 Task: Check the number of condos/co-ops sold in the last 1 year.
Action: Mouse moved to (465, 190)
Screenshot: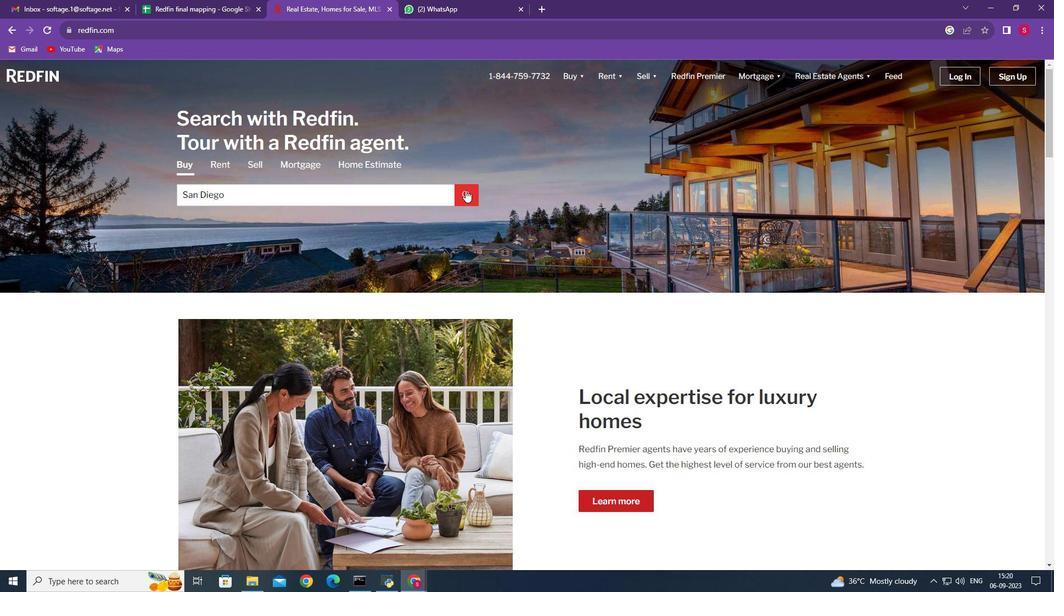 
Action: Mouse pressed left at (465, 190)
Screenshot: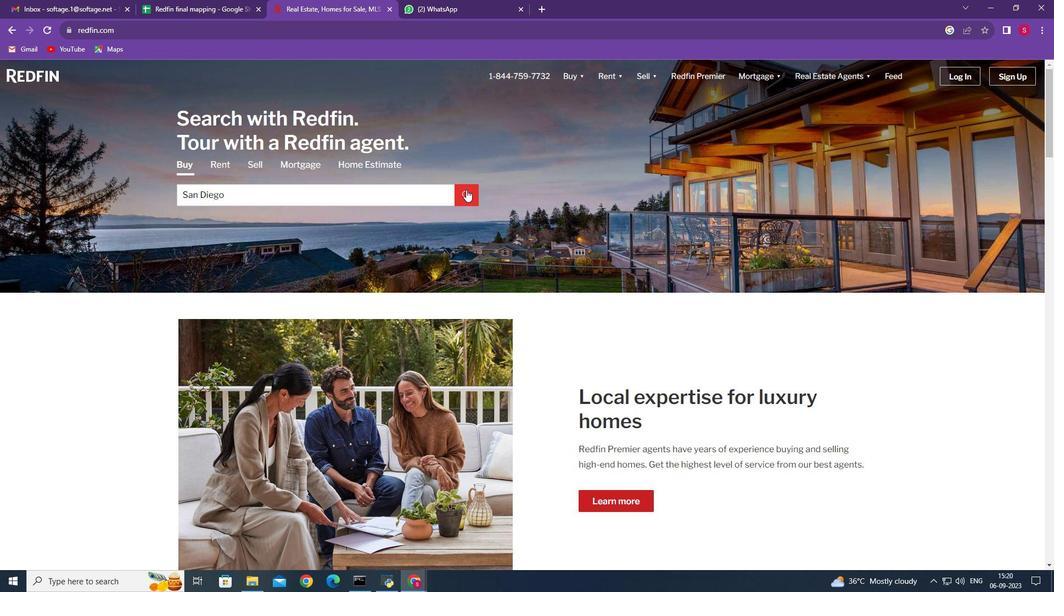 
Action: Mouse moved to (953, 115)
Screenshot: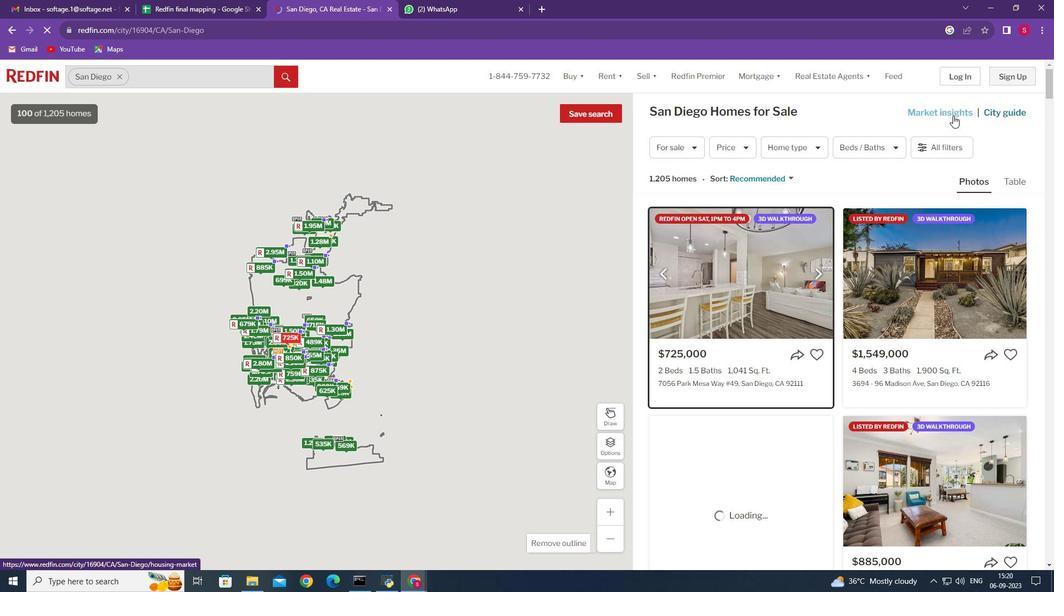 
Action: Mouse pressed left at (953, 115)
Screenshot: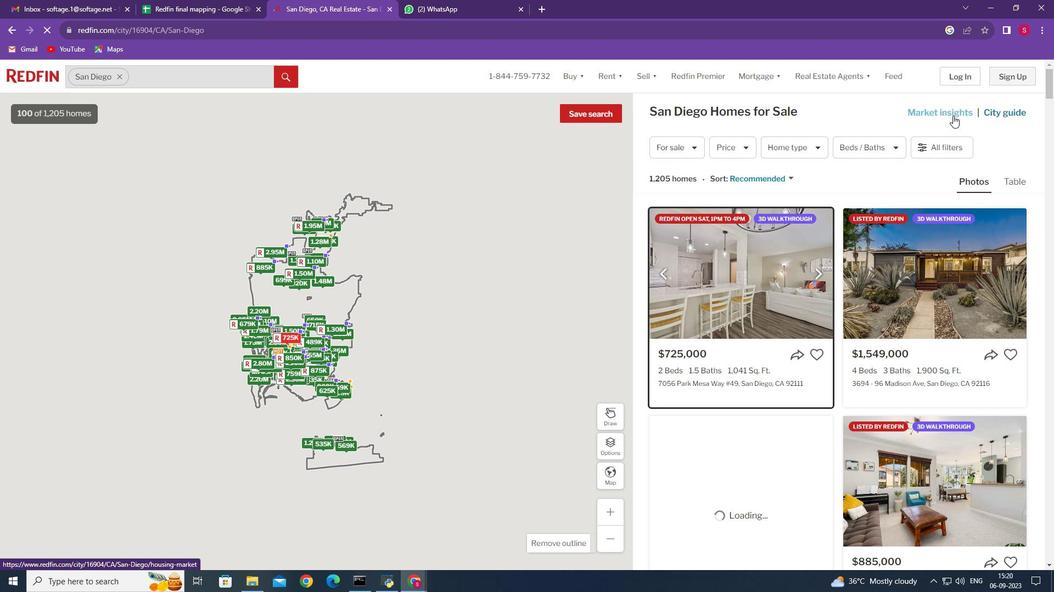 
Action: Mouse moved to (213, 201)
Screenshot: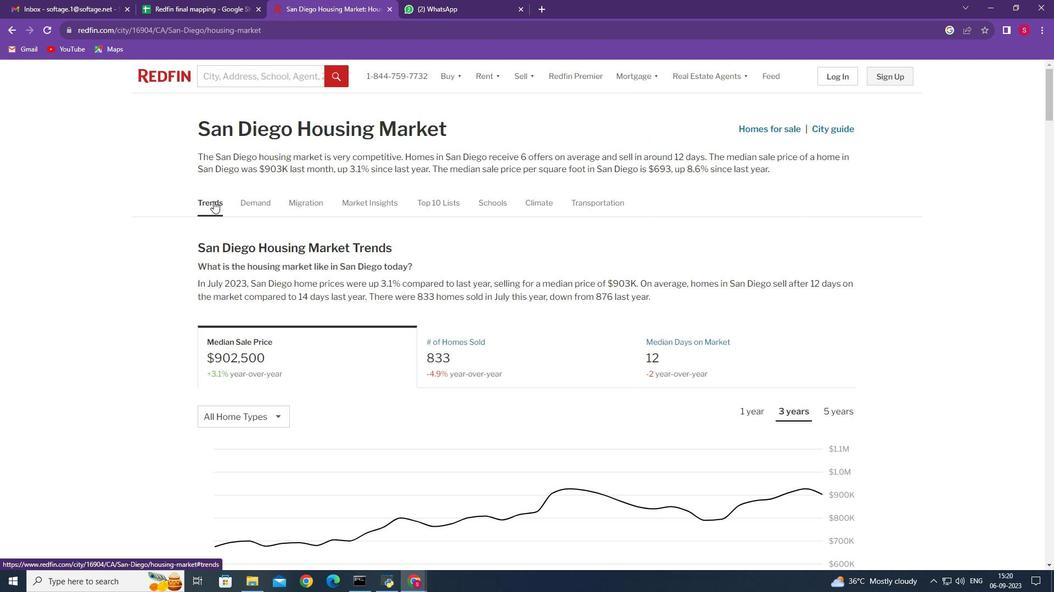 
Action: Mouse pressed left at (213, 201)
Screenshot: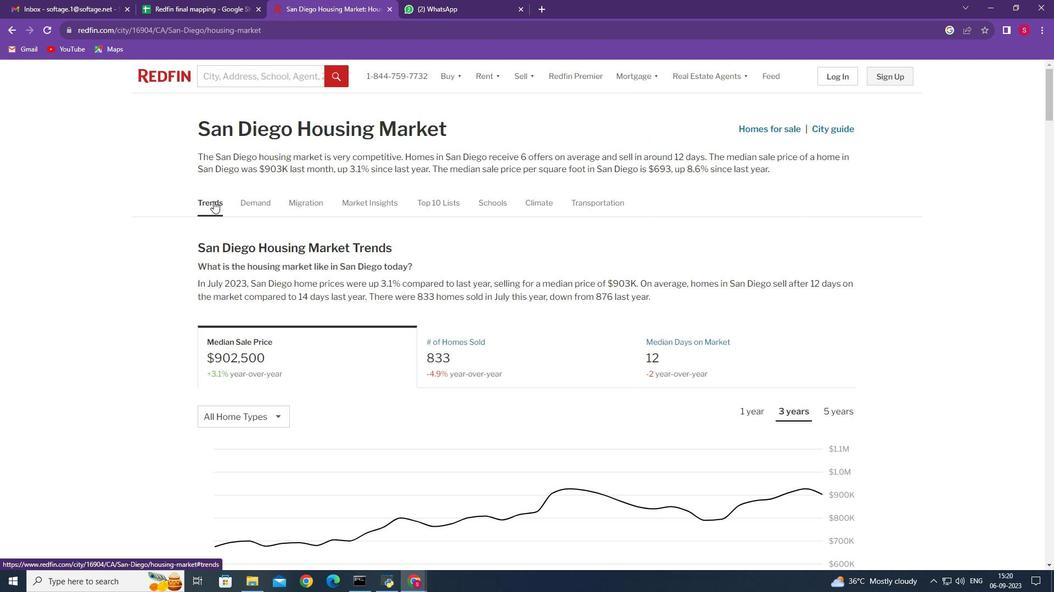 
Action: Mouse moved to (479, 198)
Screenshot: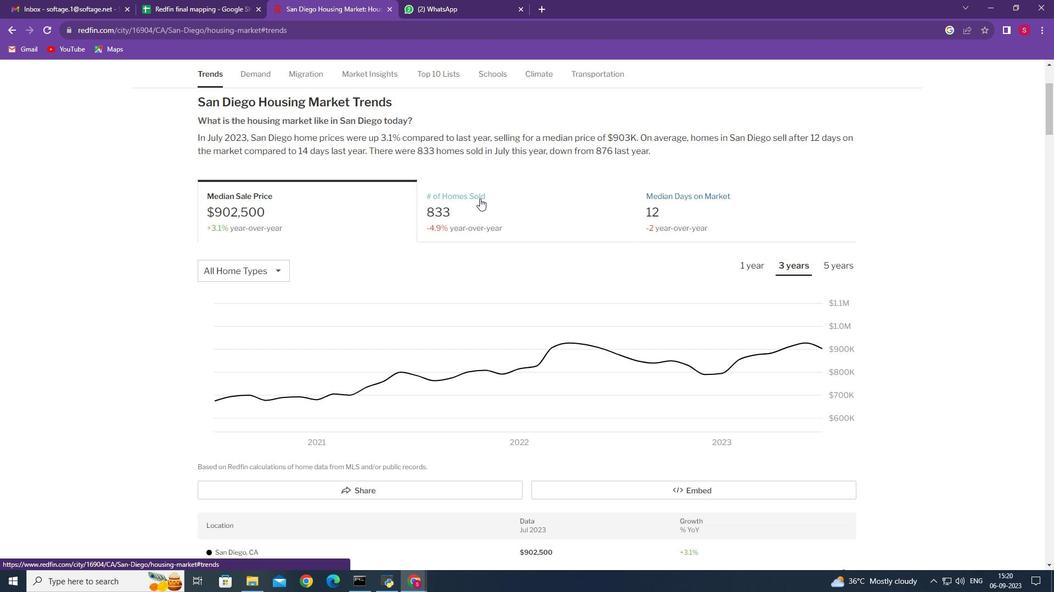 
Action: Mouse pressed left at (479, 198)
Screenshot: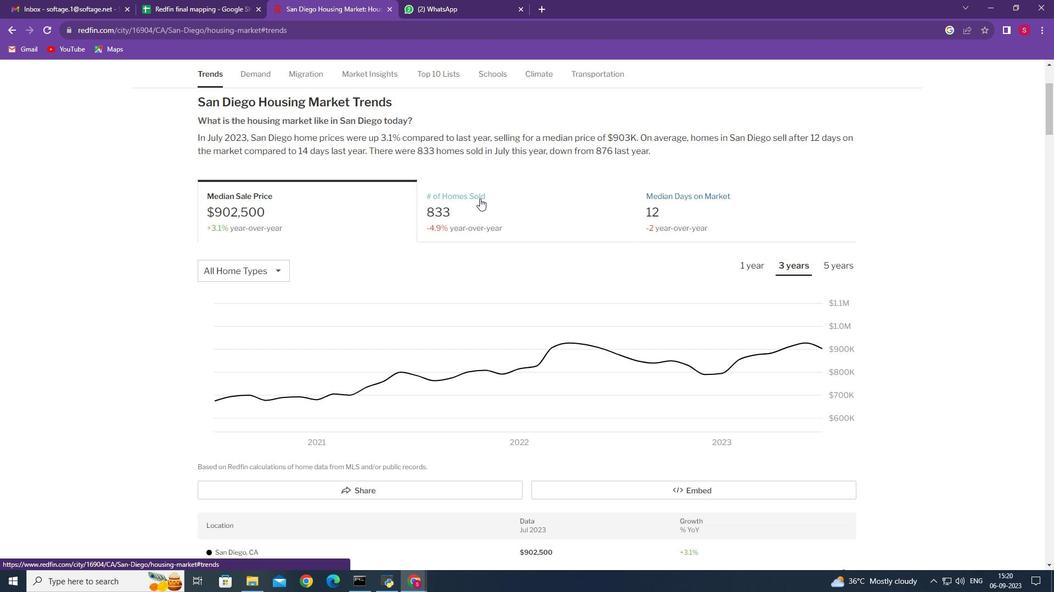 
Action: Mouse moved to (280, 270)
Screenshot: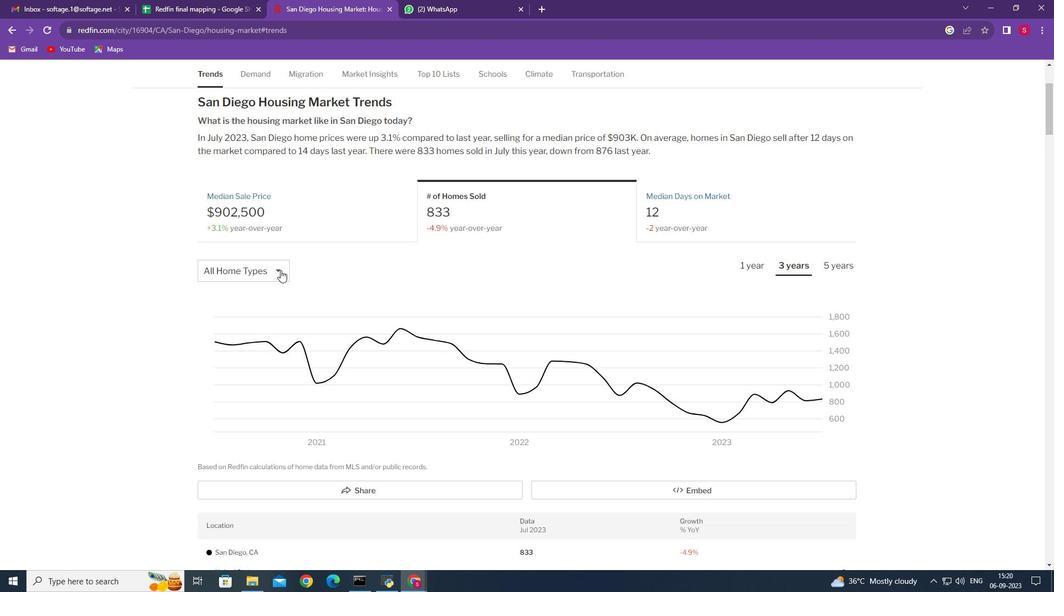 
Action: Mouse pressed left at (280, 270)
Screenshot: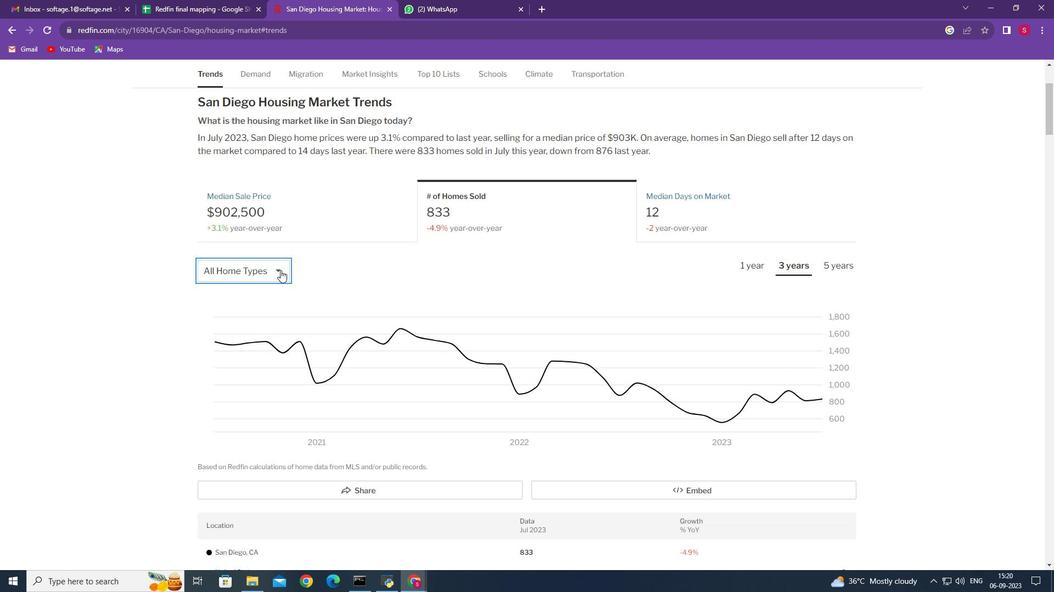 
Action: Mouse moved to (253, 364)
Screenshot: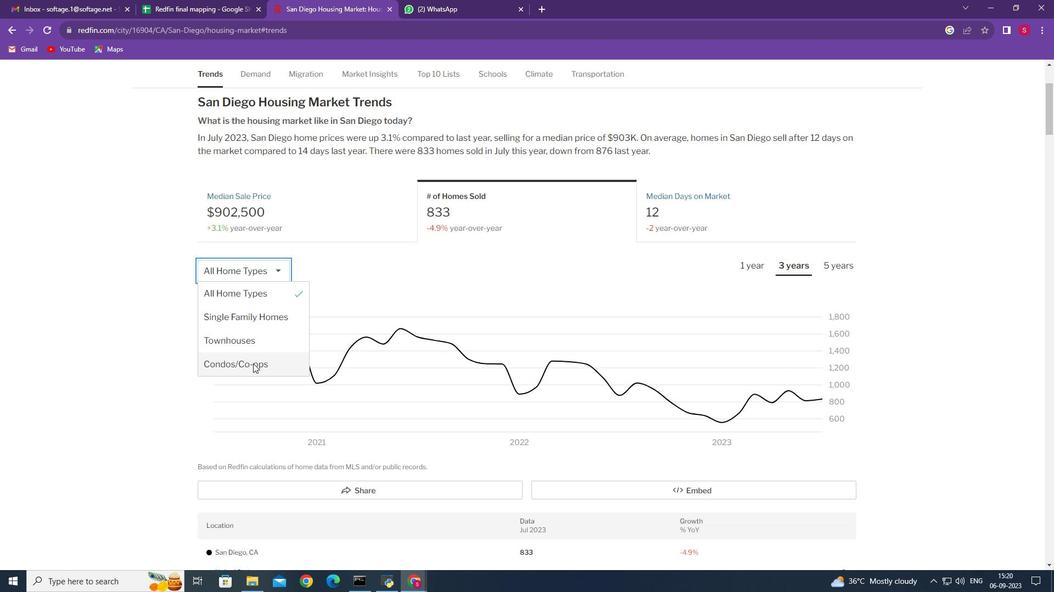 
Action: Mouse pressed left at (253, 364)
Screenshot: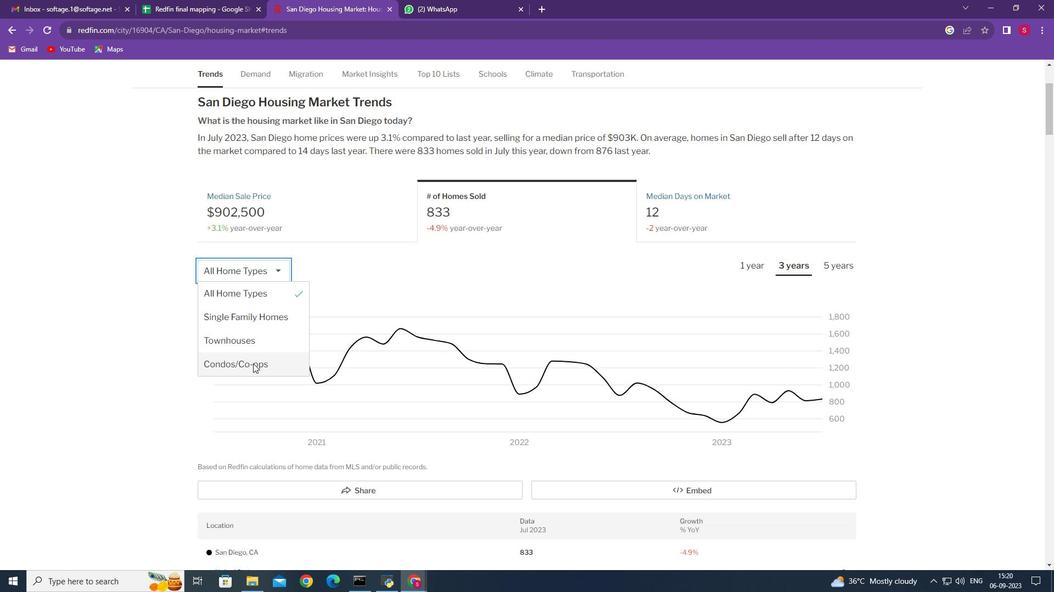 
Action: Mouse moved to (747, 267)
Screenshot: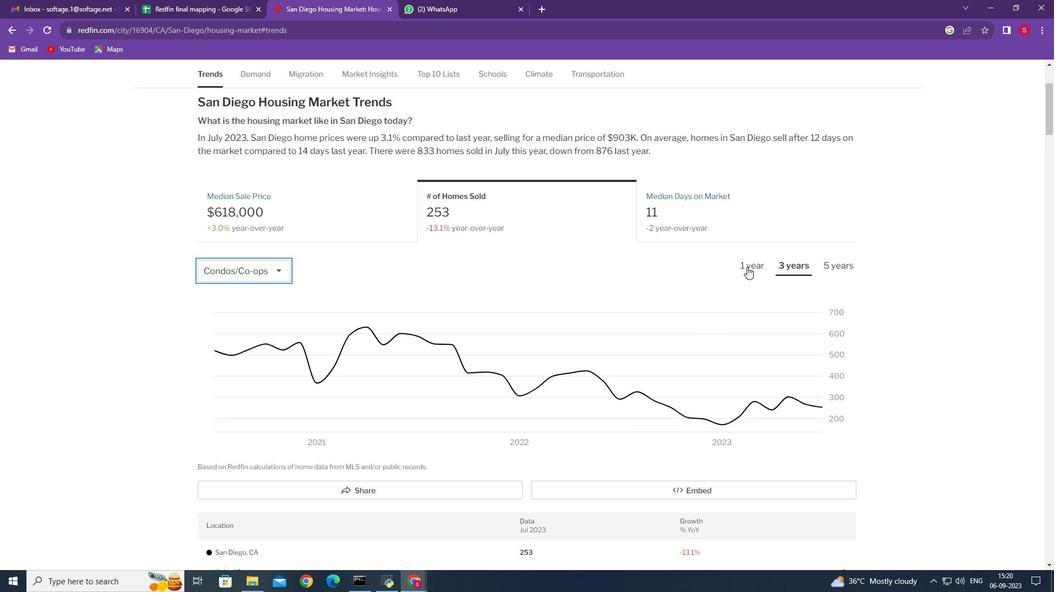 
Action: Mouse pressed left at (747, 267)
Screenshot: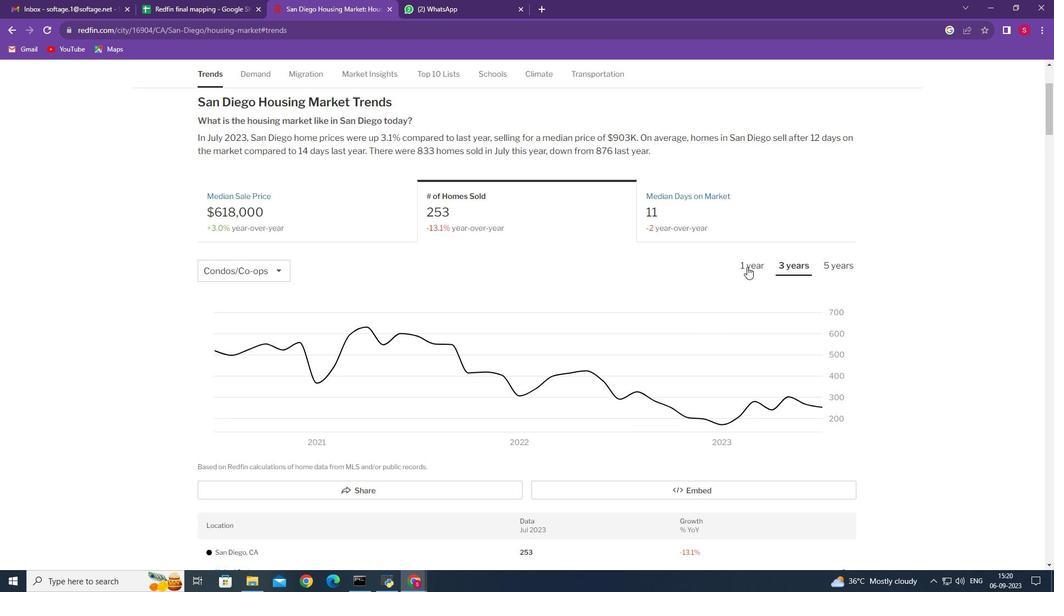 
Action: Mouse moved to (221, 349)
Screenshot: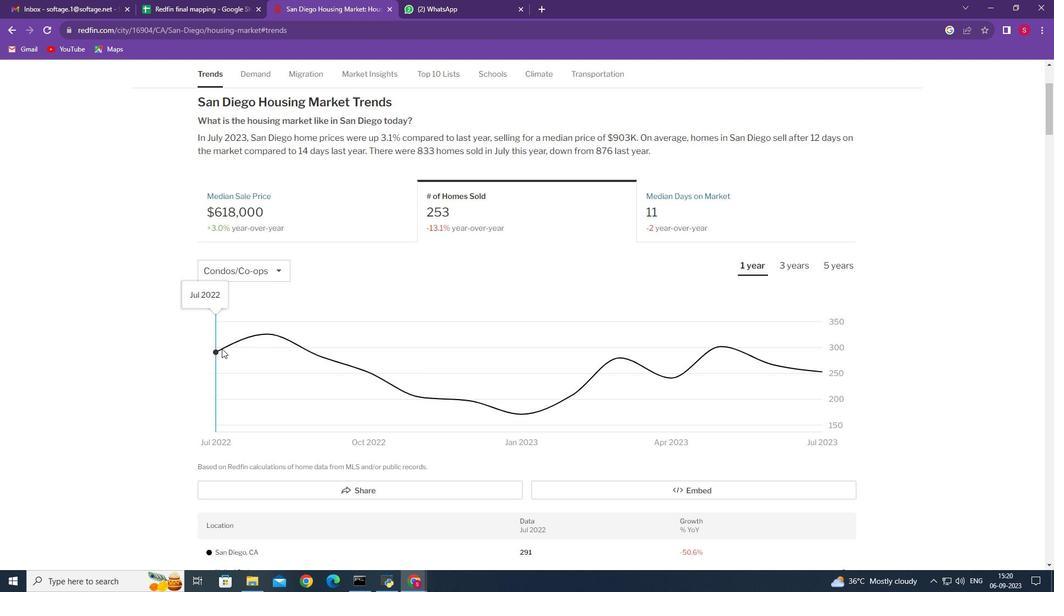 
